 Task: Check for slow and disabled add-ins in Outlook and manage them if necessary.
Action: Mouse moved to (43, 25)
Screenshot: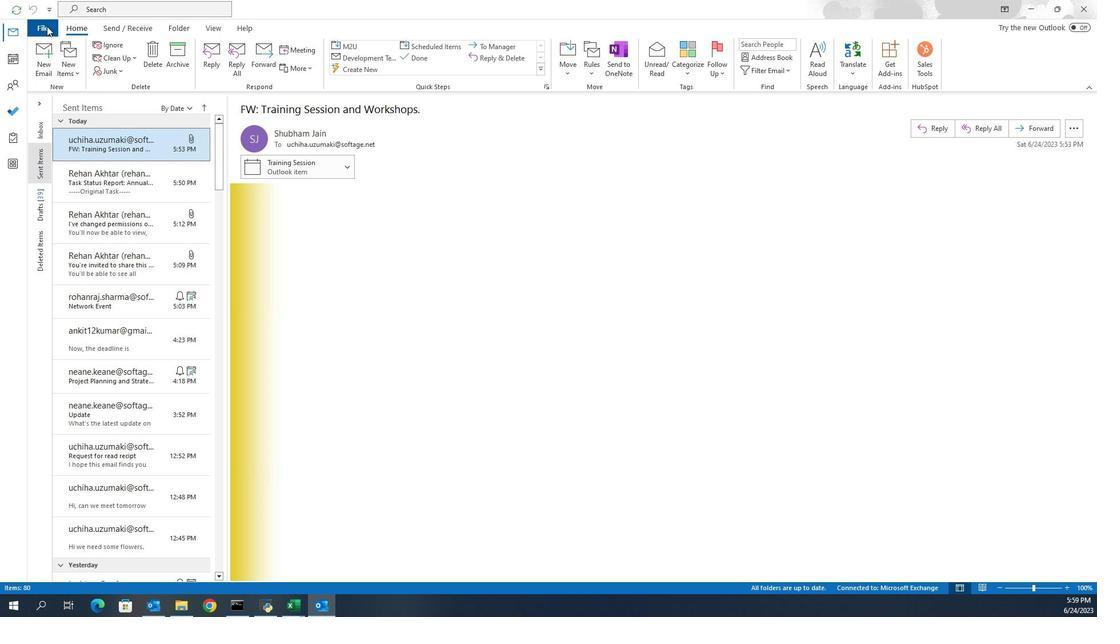
Action: Mouse pressed left at (43, 25)
Screenshot: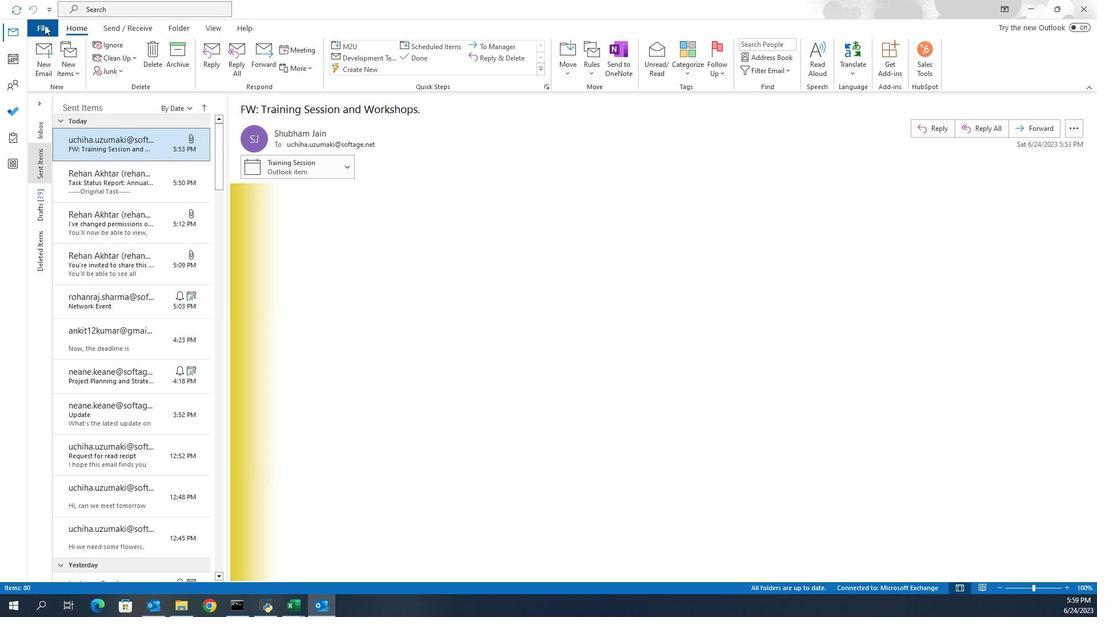 
Action: Mouse moved to (137, 344)
Screenshot: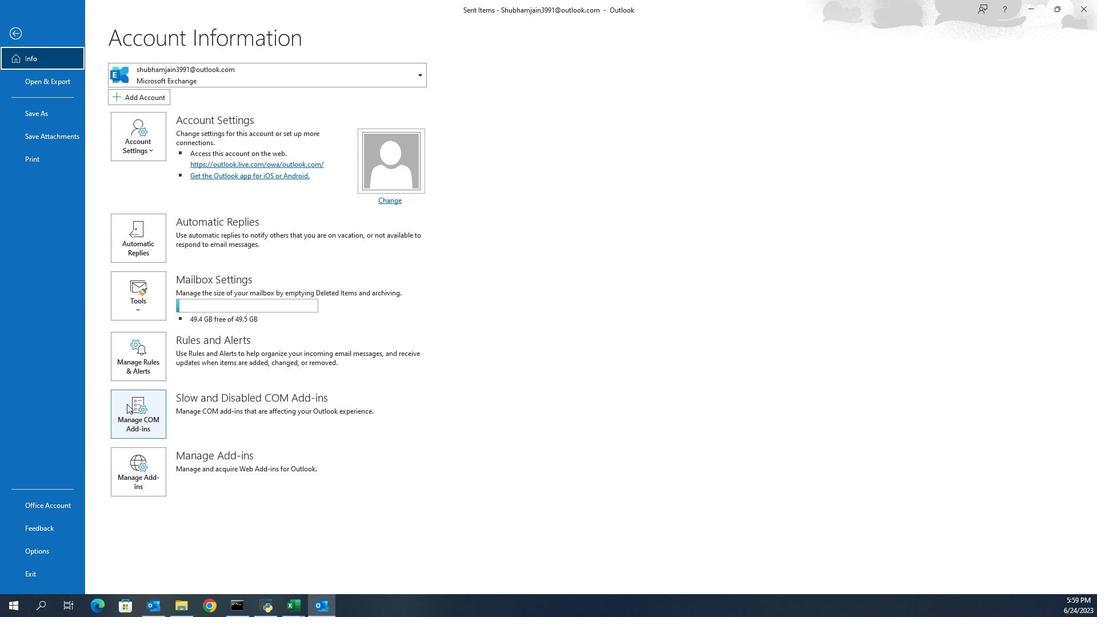 
Action: Mouse pressed left at (137, 344)
Screenshot: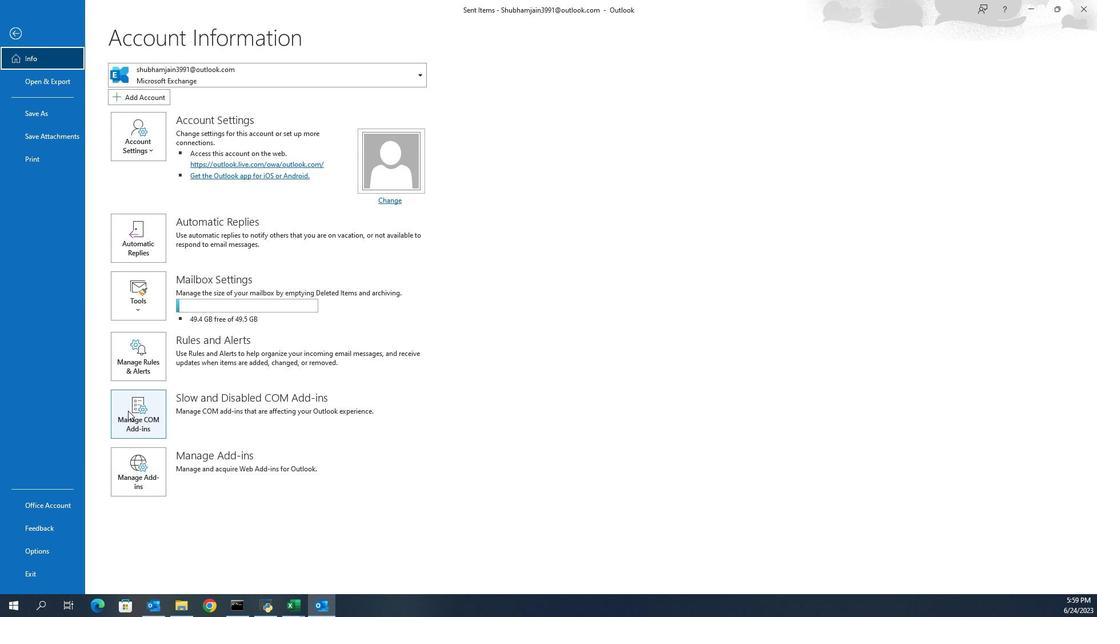 
Action: Mouse moved to (798, 350)
Screenshot: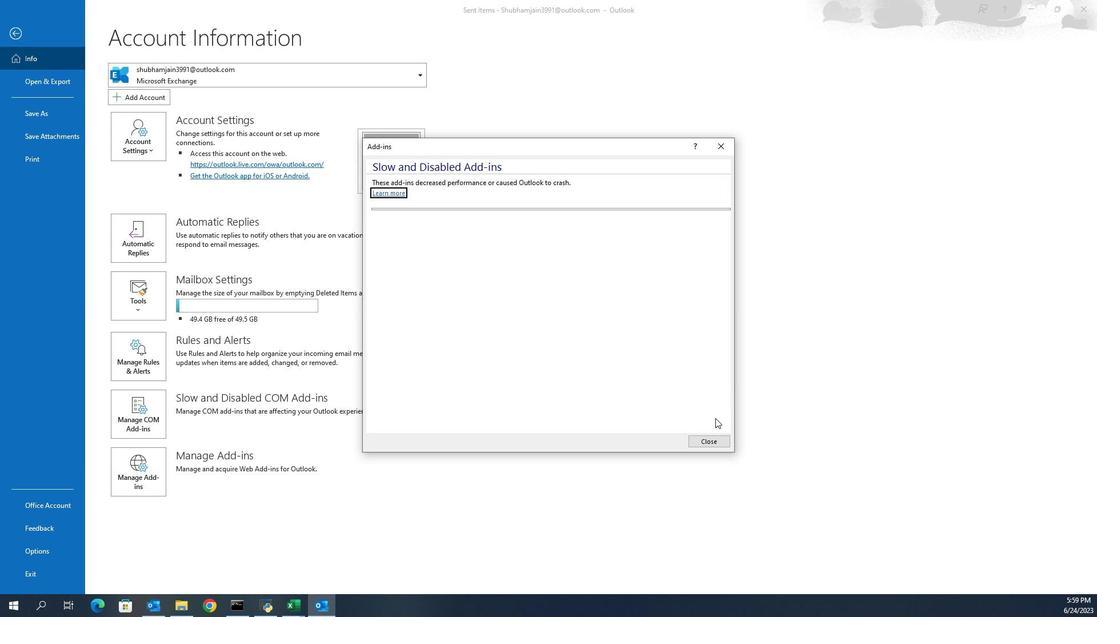 
